 Task: Select Automatic
Action: Mouse moved to (202, 150)
Screenshot: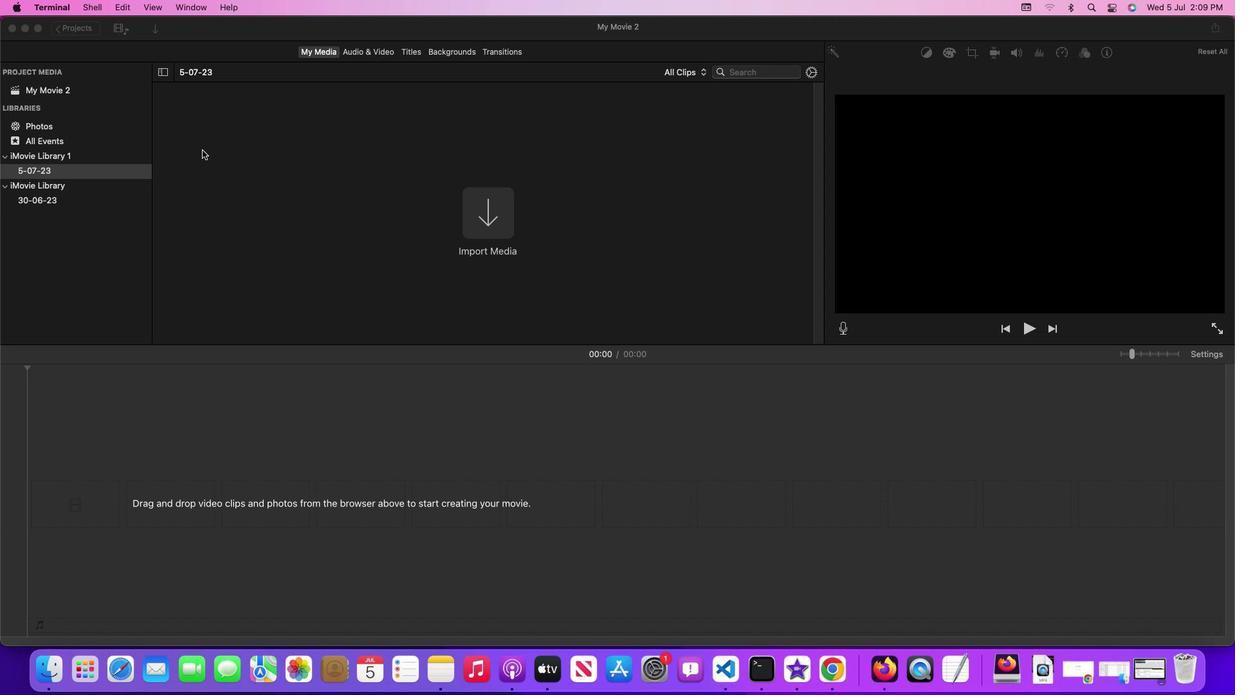 
Action: Mouse pressed left at (202, 150)
Screenshot: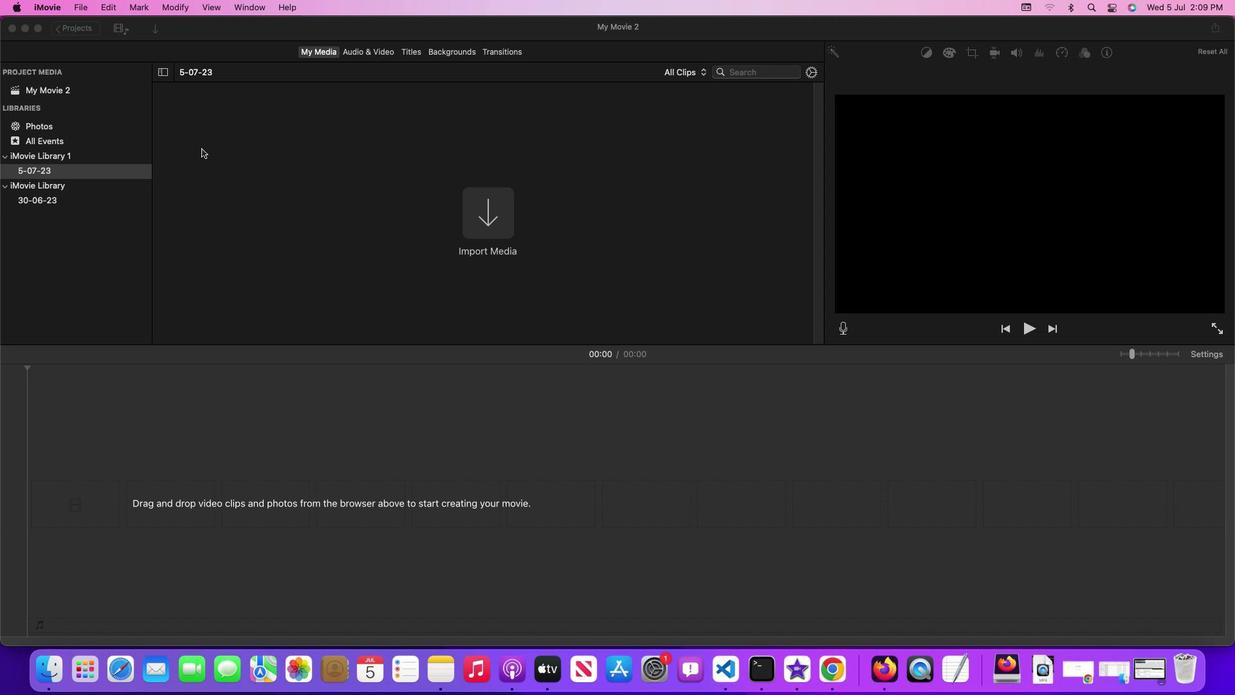 
Action: Mouse moved to (47, 5)
Screenshot: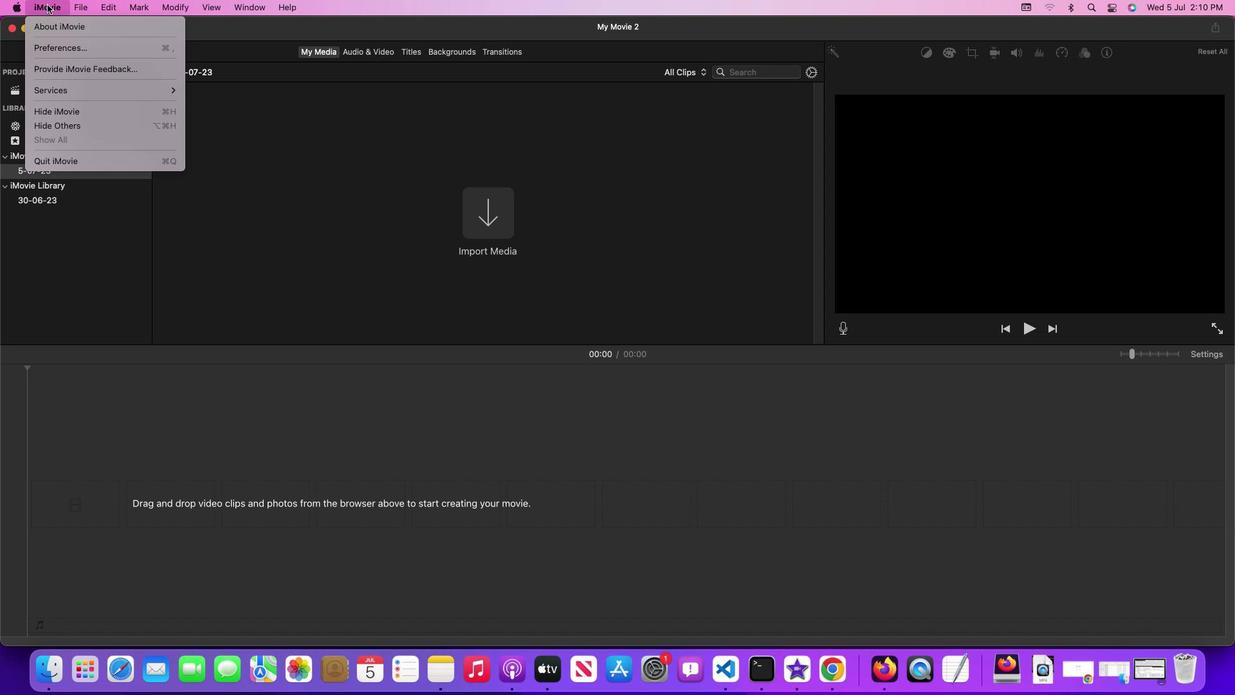 
Action: Mouse pressed left at (47, 5)
Screenshot: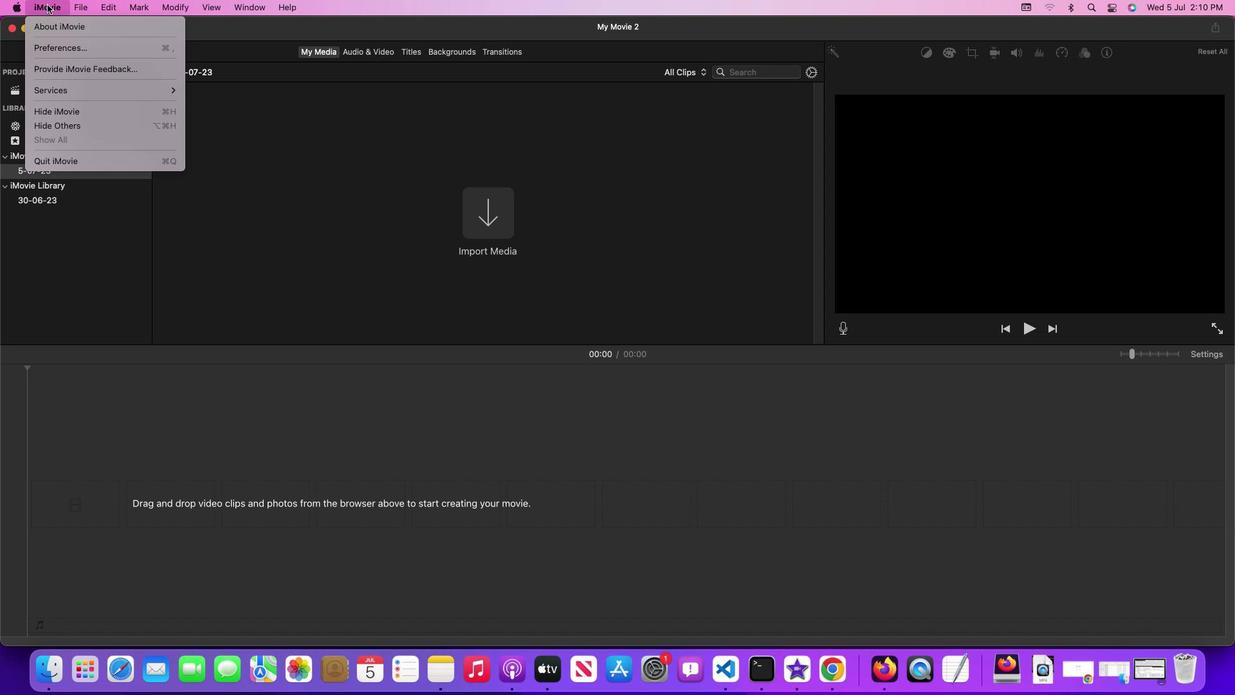 
Action: Mouse moved to (211, 110)
Screenshot: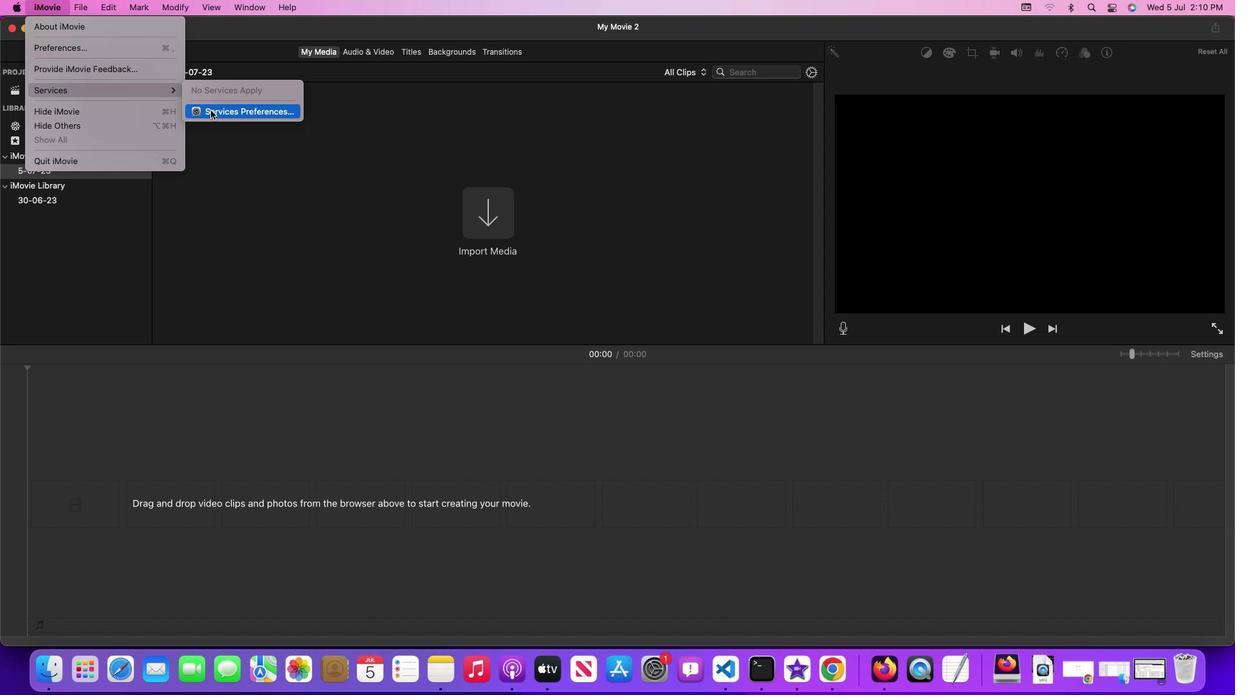 
Action: Mouse pressed left at (211, 110)
Screenshot: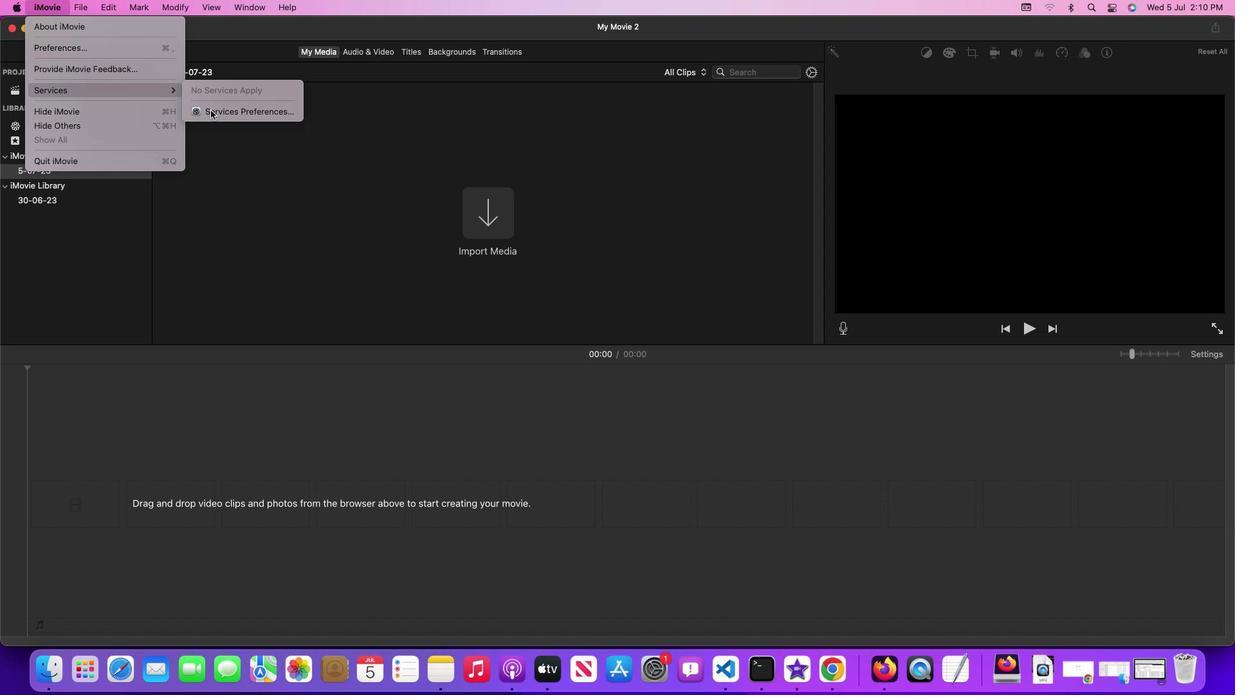 
Action: Mouse moved to (719, 72)
Screenshot: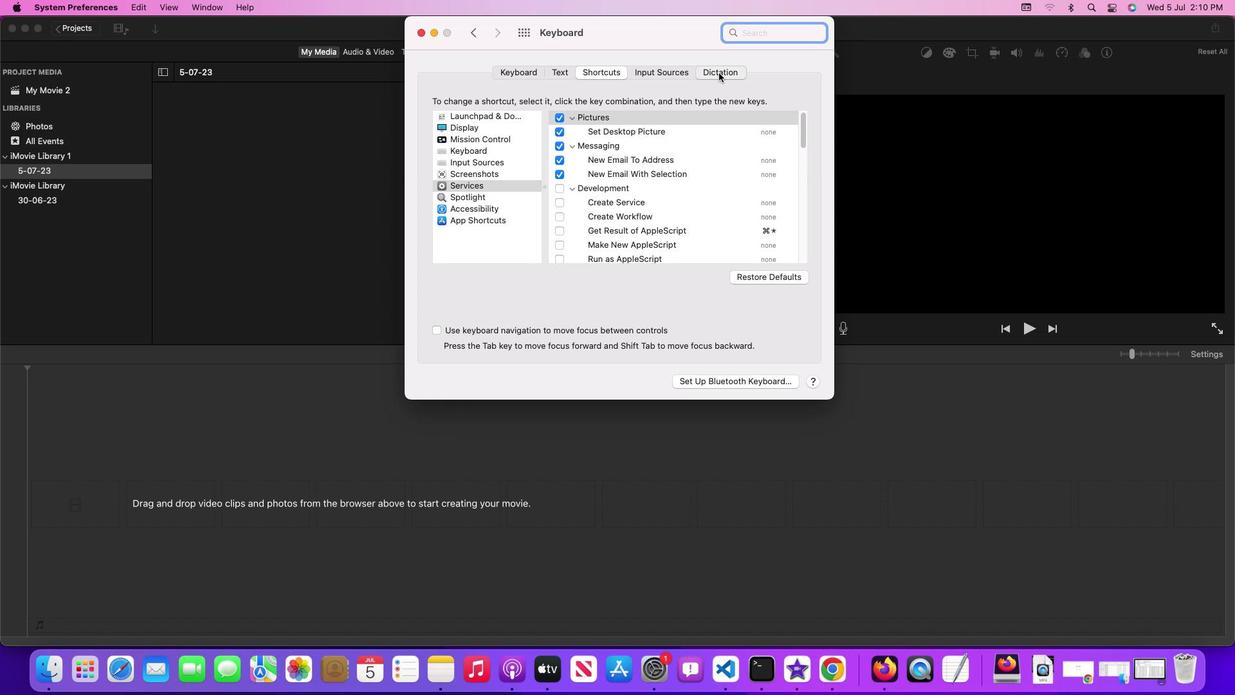 
Action: Mouse pressed left at (719, 72)
Screenshot: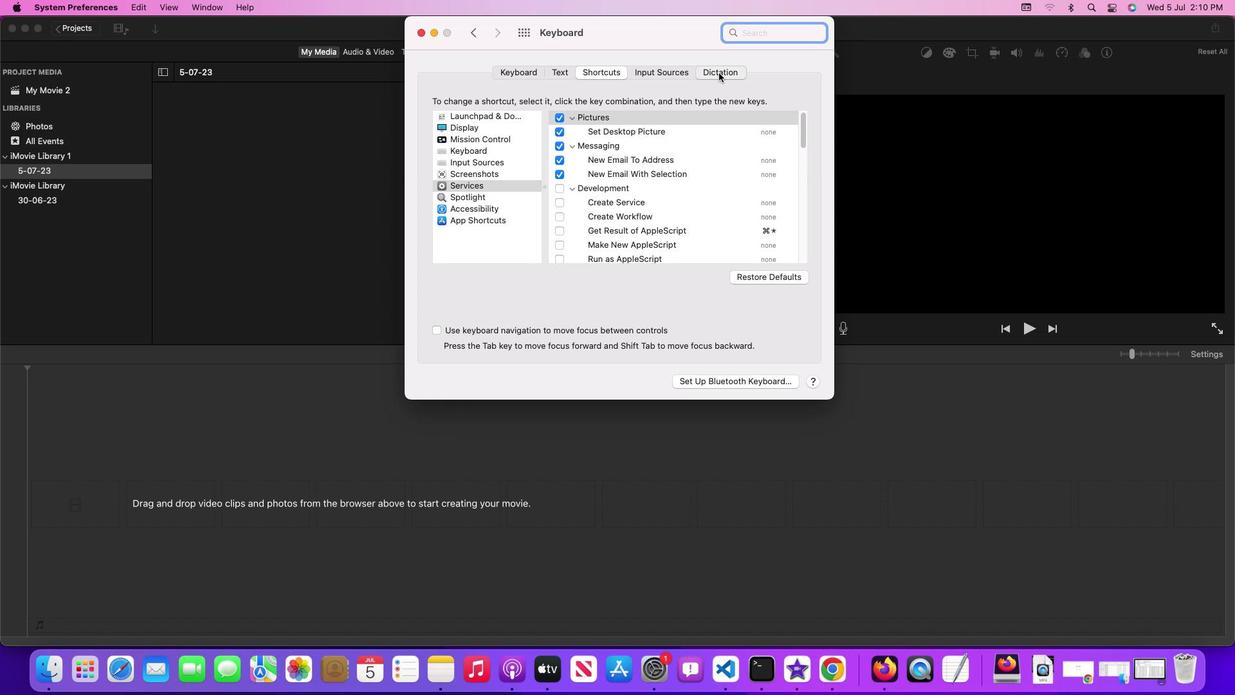 
Action: Mouse moved to (499, 153)
Screenshot: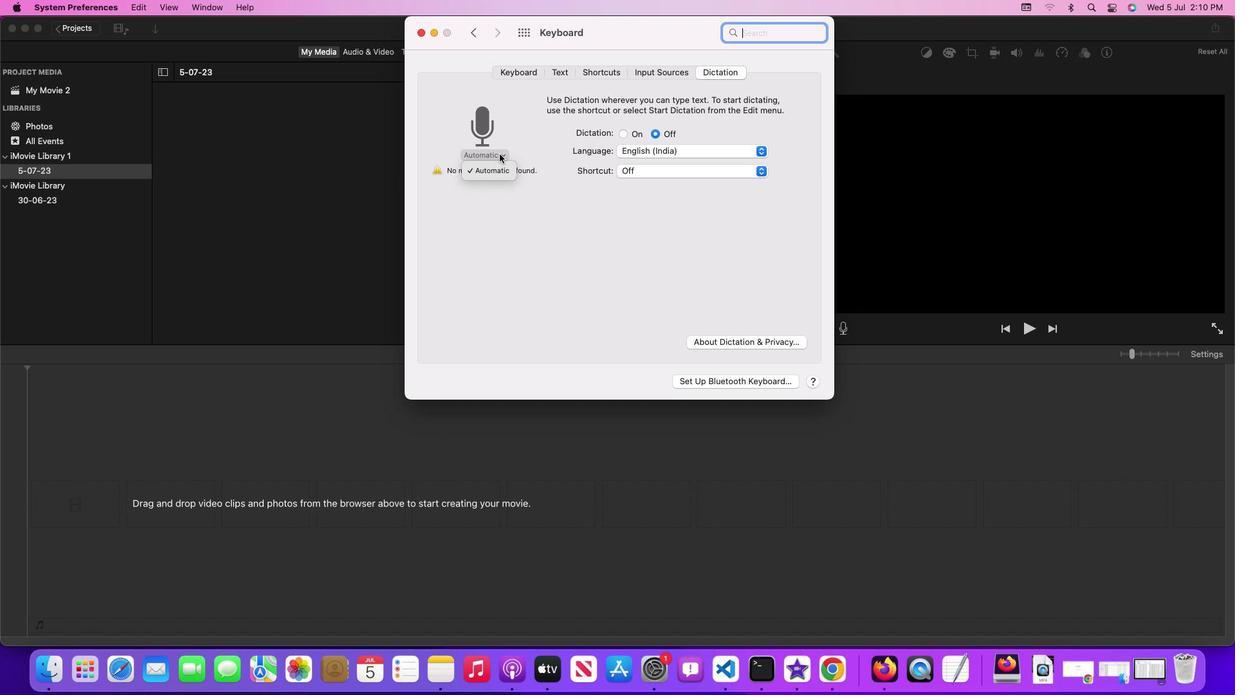 
Action: Mouse pressed left at (499, 153)
Screenshot: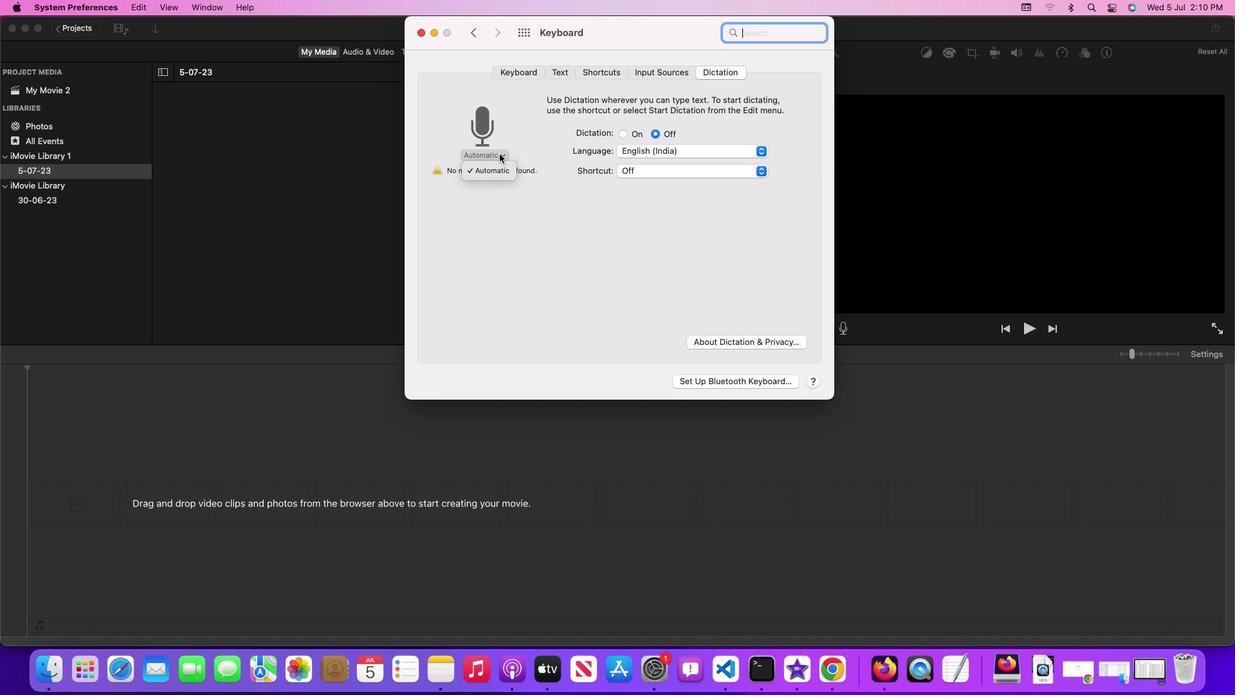 
Action: Mouse moved to (497, 169)
Screenshot: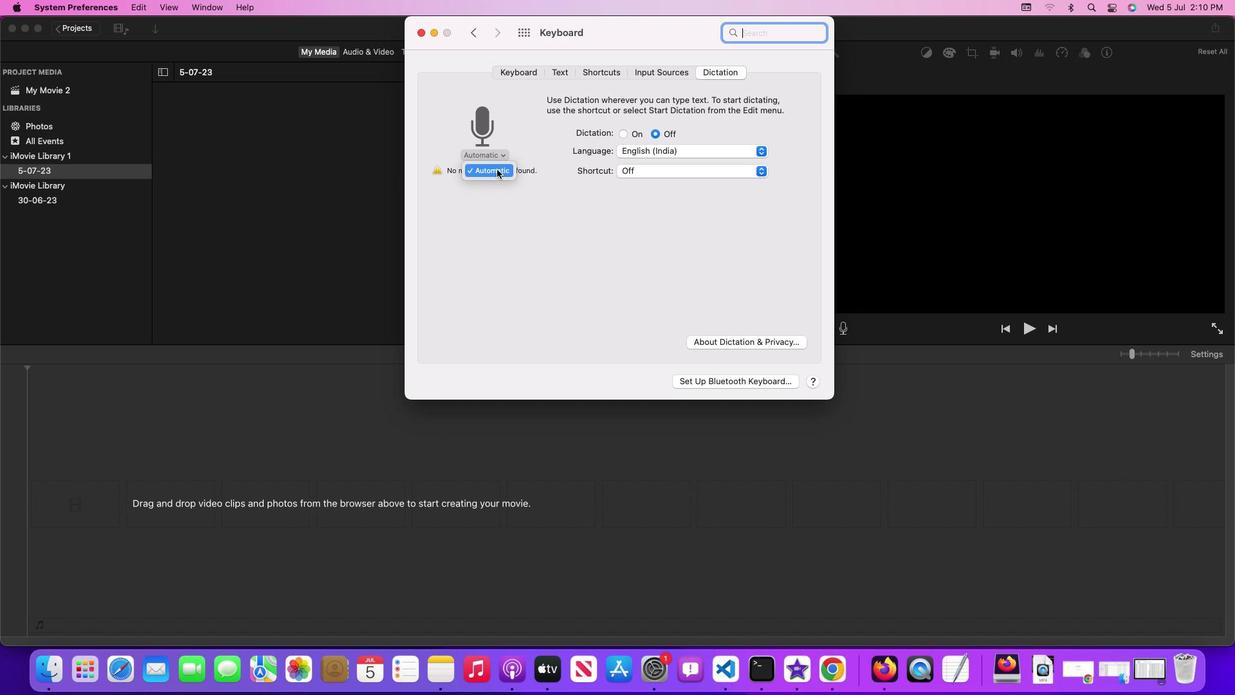 
Action: Mouse pressed left at (497, 169)
Screenshot: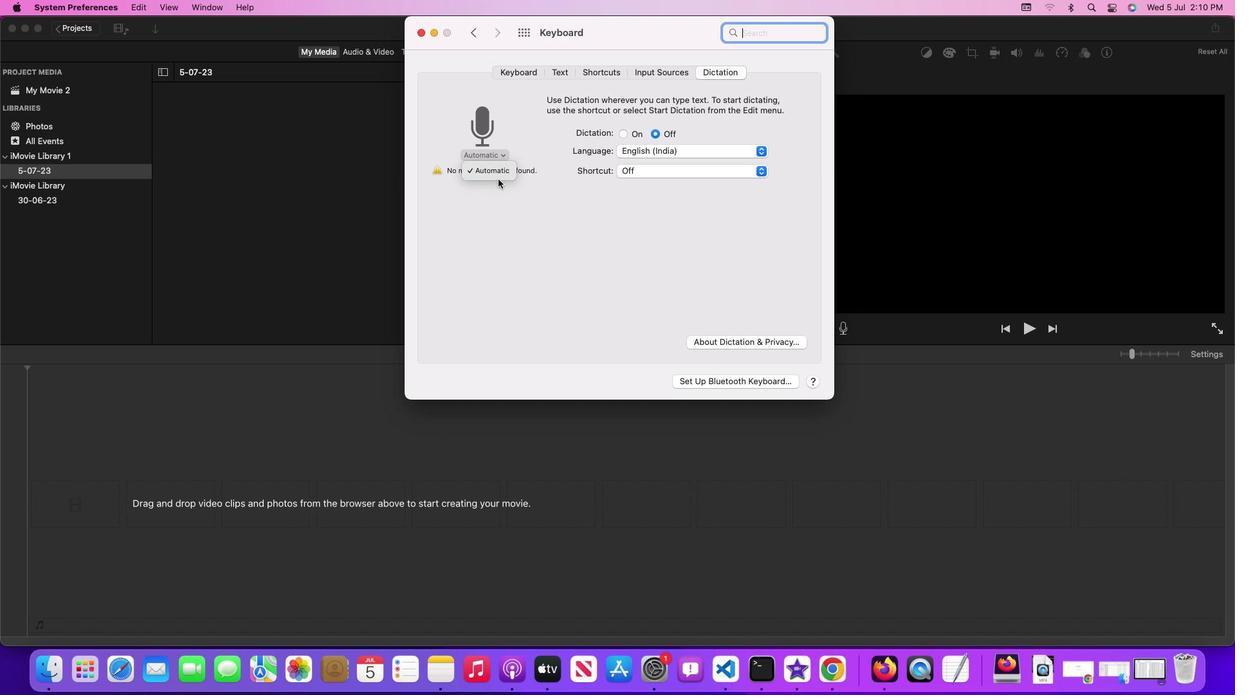 
Action: Mouse moved to (533, 249)
Screenshot: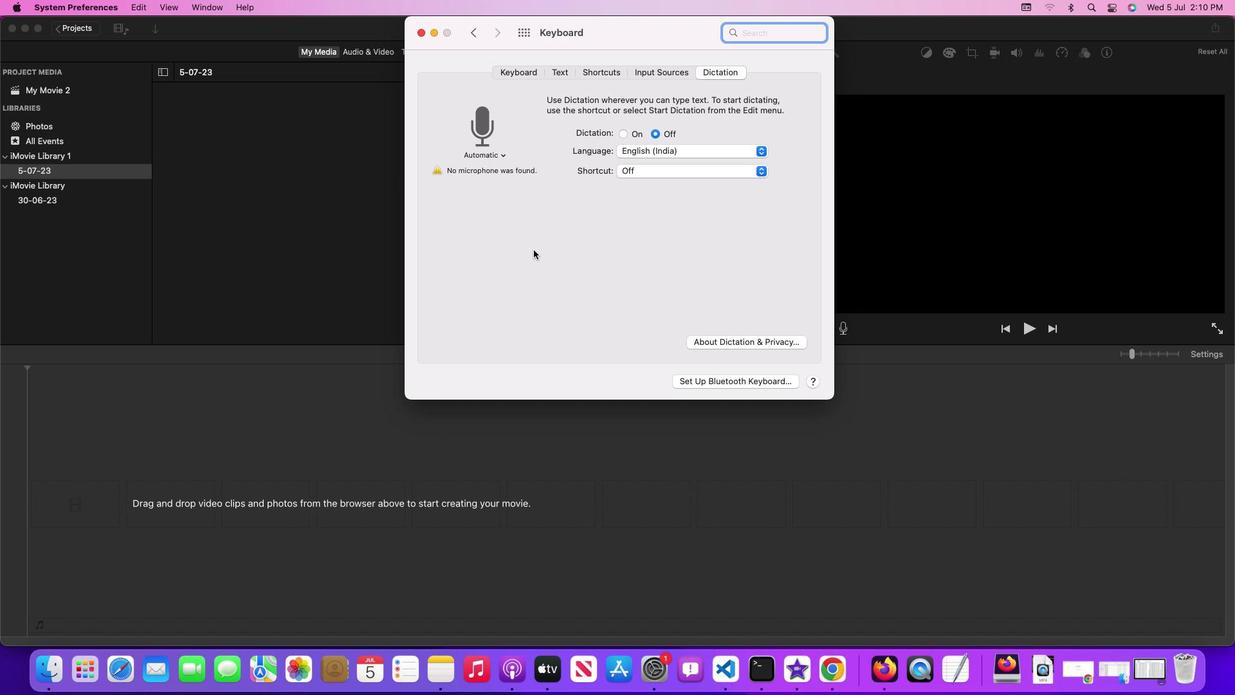 
